 Task: React to  the posts on  page NVIDIA
Action: Mouse moved to (673, 112)
Screenshot: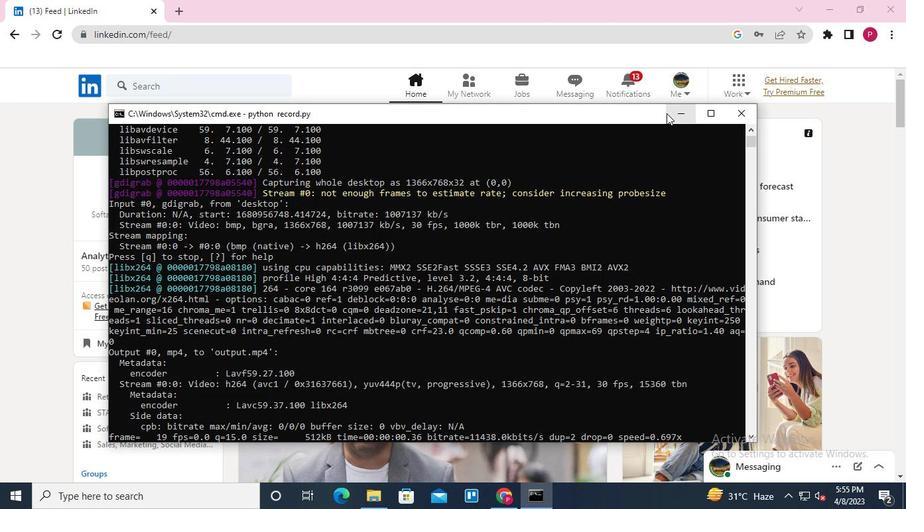 
Action: Mouse pressed left at (673, 112)
Screenshot: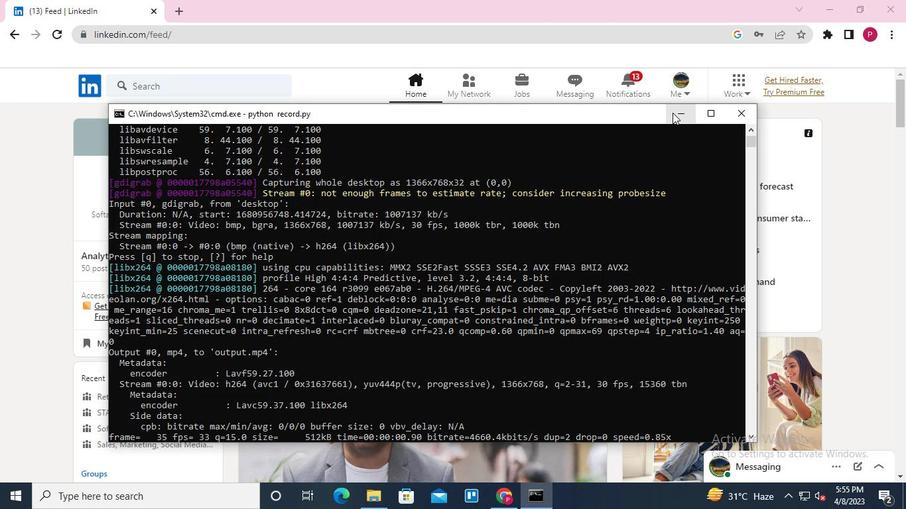 
Action: Mouse moved to (137, 86)
Screenshot: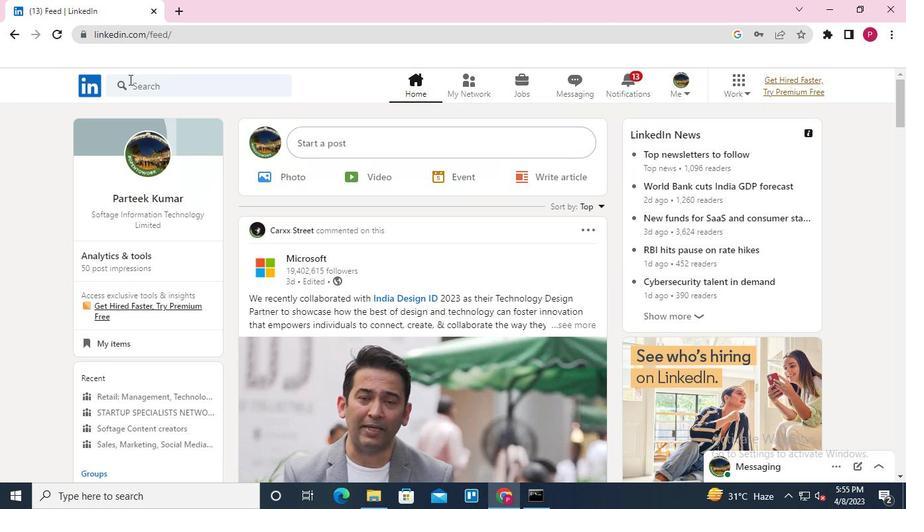 
Action: Mouse pressed left at (137, 86)
Screenshot: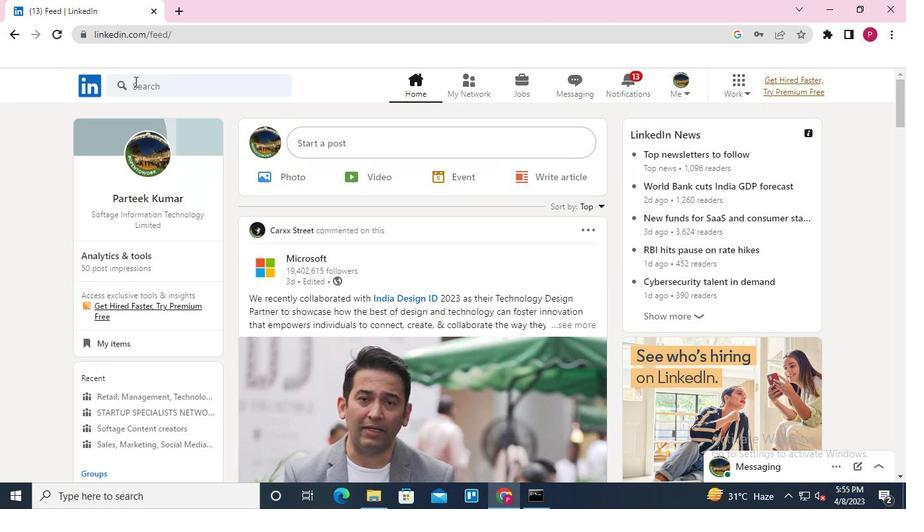 
Action: Mouse moved to (137, 87)
Screenshot: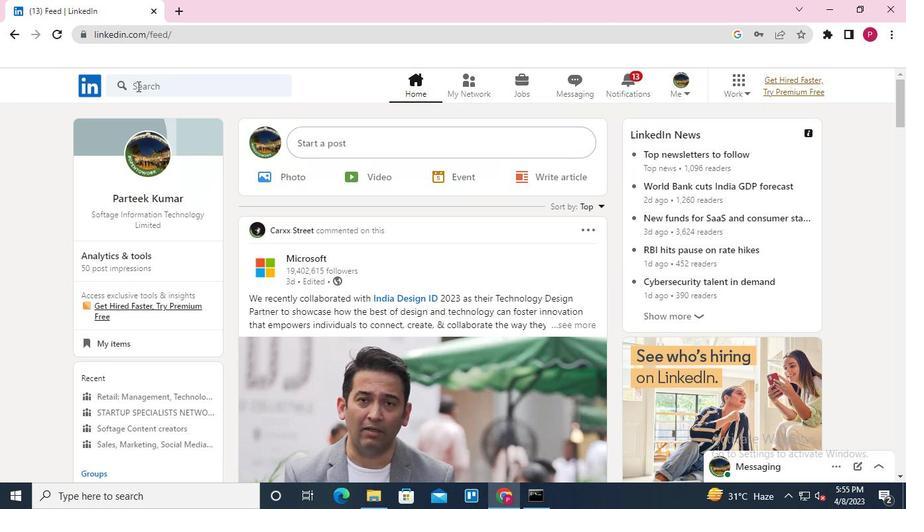 
Action: Keyboard Key.shift
Screenshot: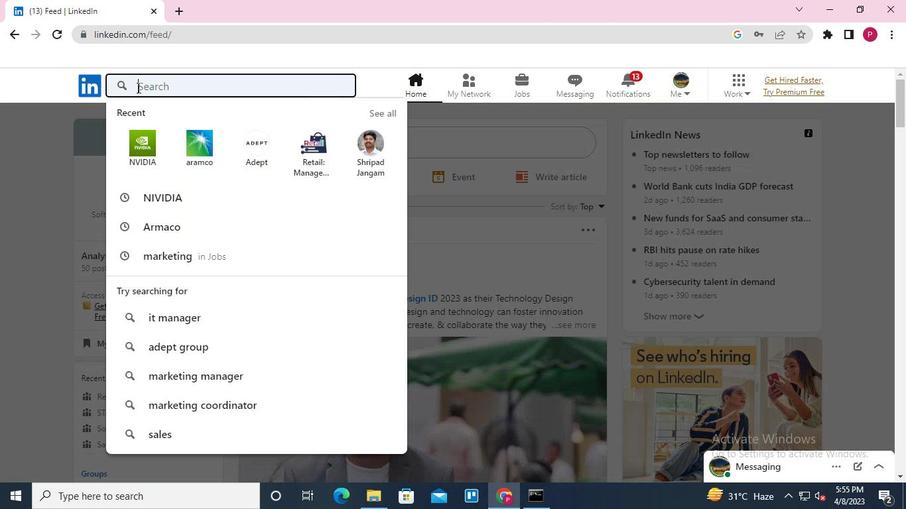 
Action: Keyboard N
Screenshot: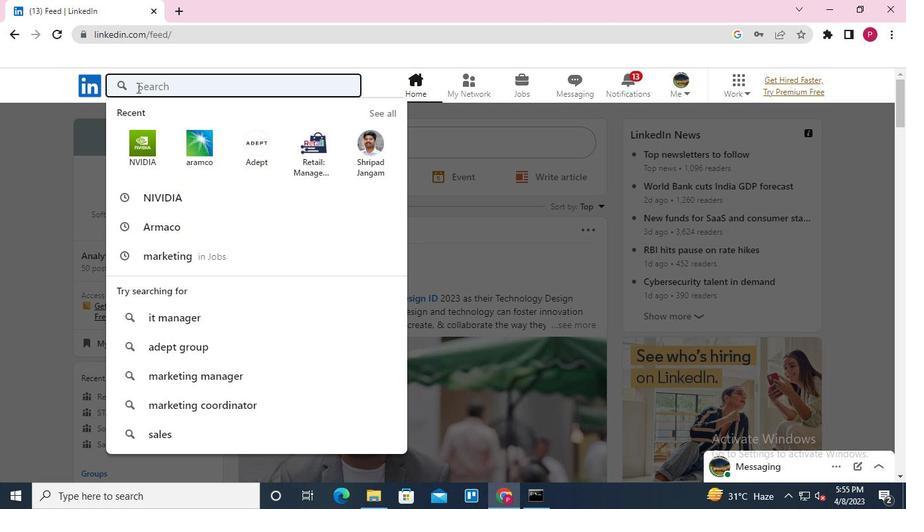 
Action: Keyboard V
Screenshot: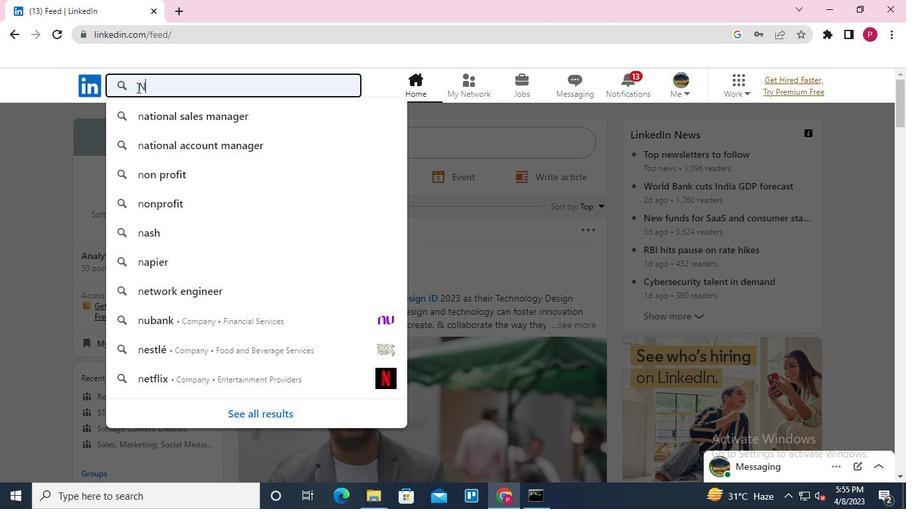 
Action: Keyboard I
Screenshot: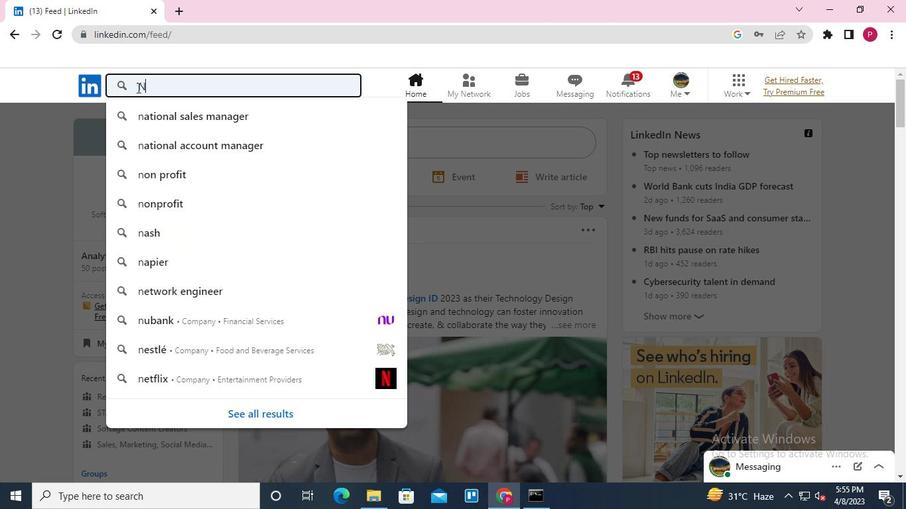 
Action: Keyboard D
Screenshot: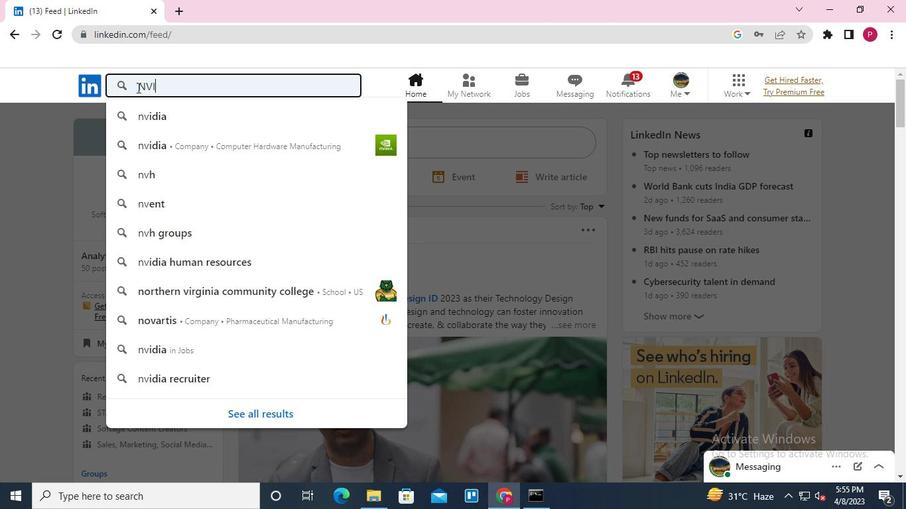 
Action: Keyboard I
Screenshot: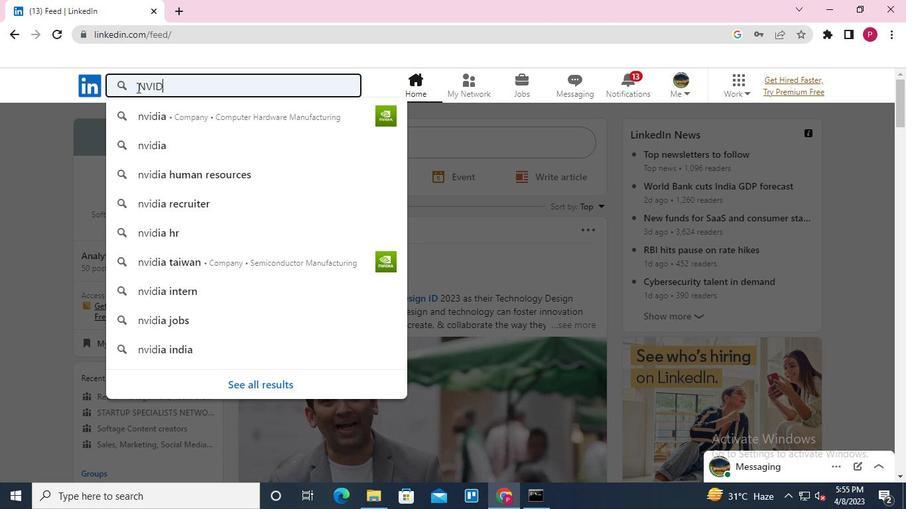 
Action: Keyboard A
Screenshot: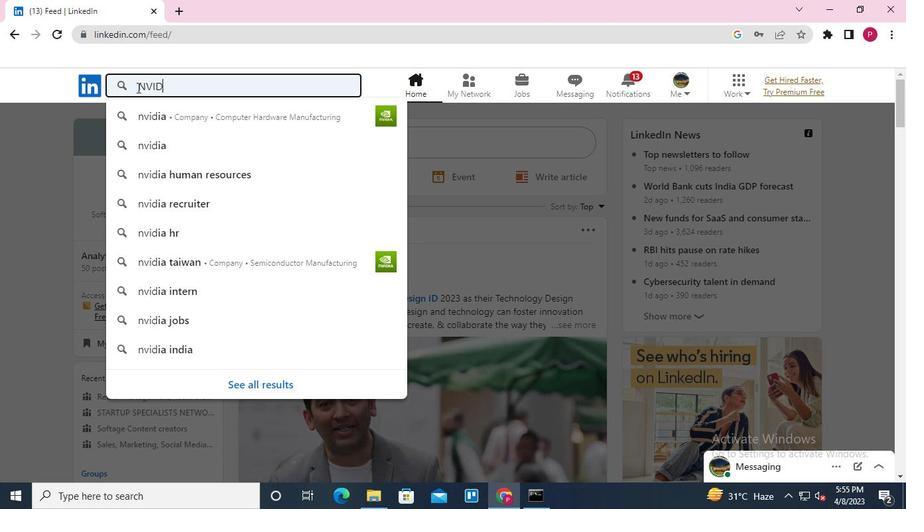 
Action: Keyboard Key.enter
Screenshot: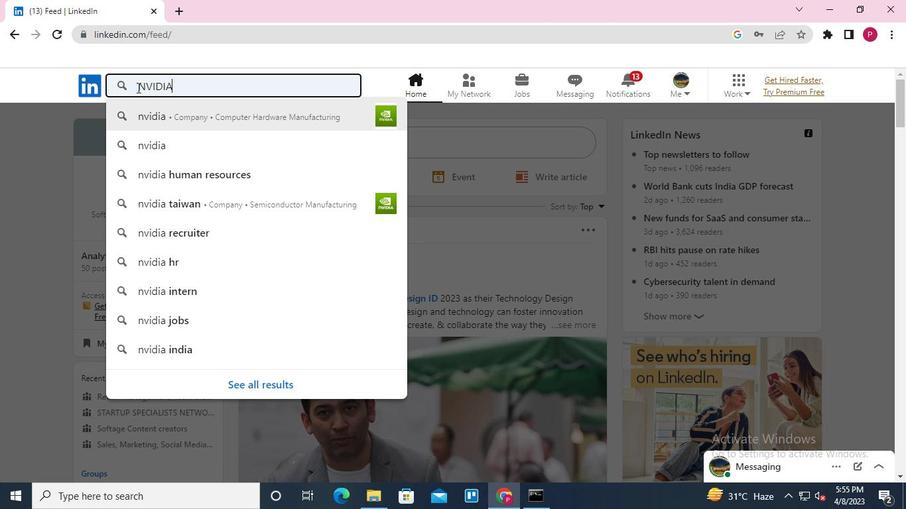 
Action: Mouse moved to (177, 182)
Screenshot: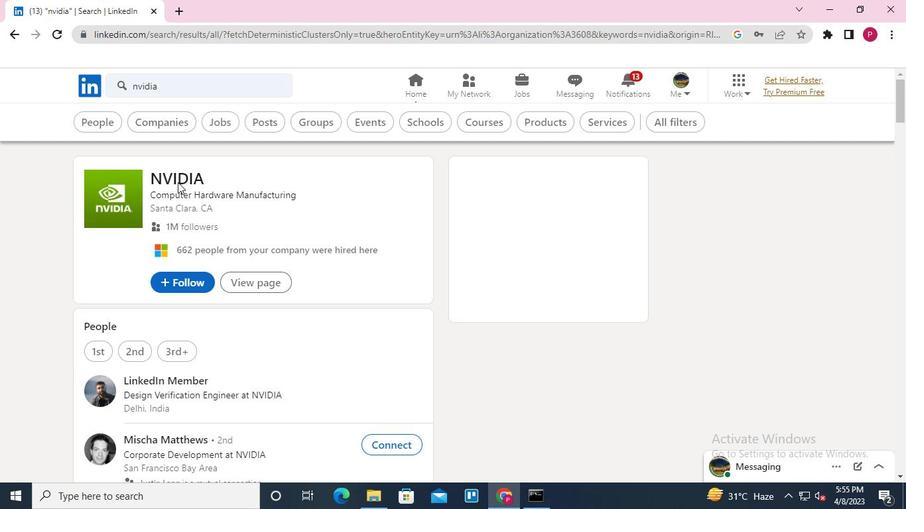
Action: Mouse pressed left at (177, 182)
Screenshot: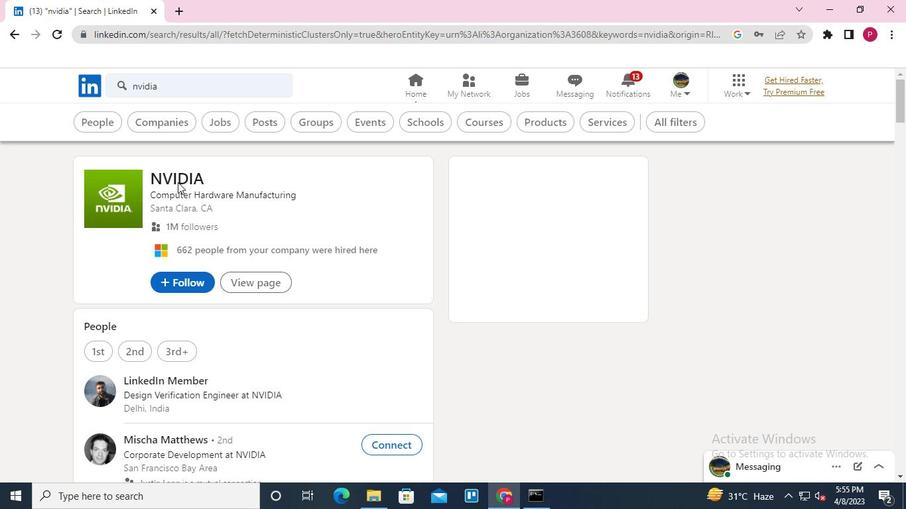 
Action: Mouse moved to (193, 169)
Screenshot: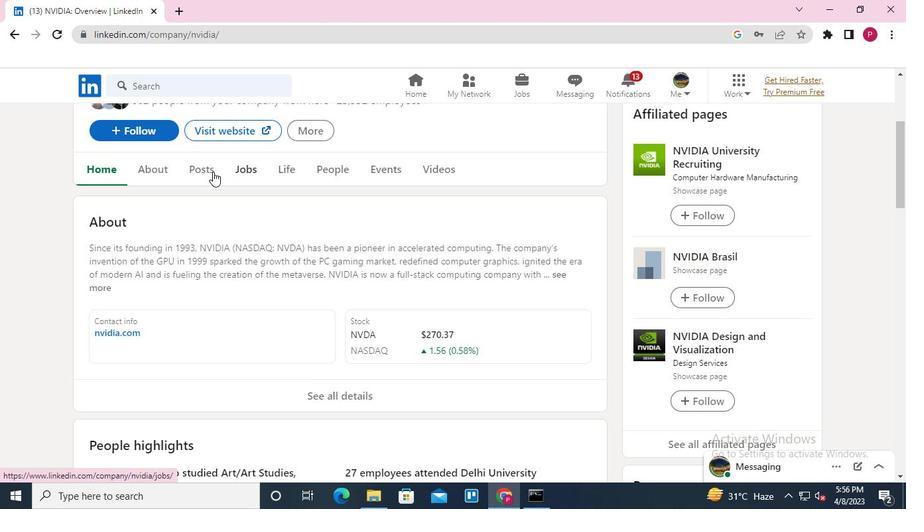 
Action: Mouse pressed left at (193, 169)
Screenshot: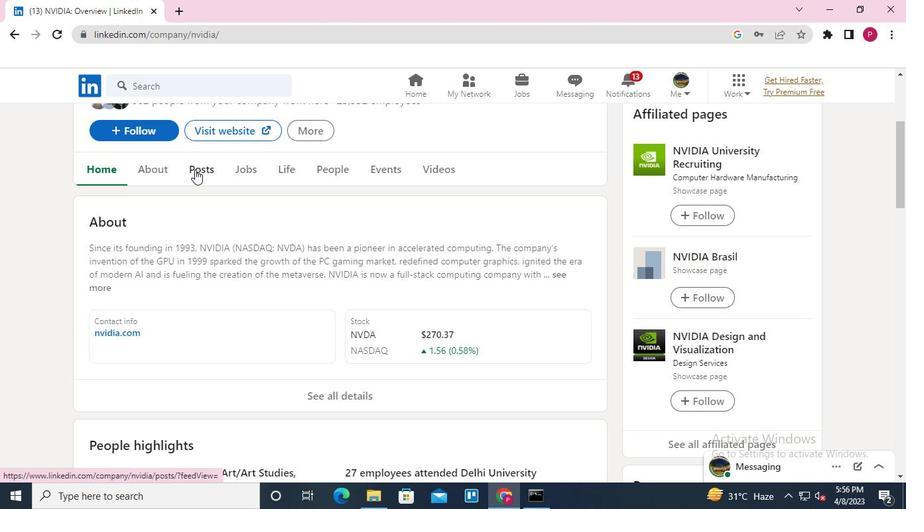 
Action: Mouse moved to (239, 347)
Screenshot: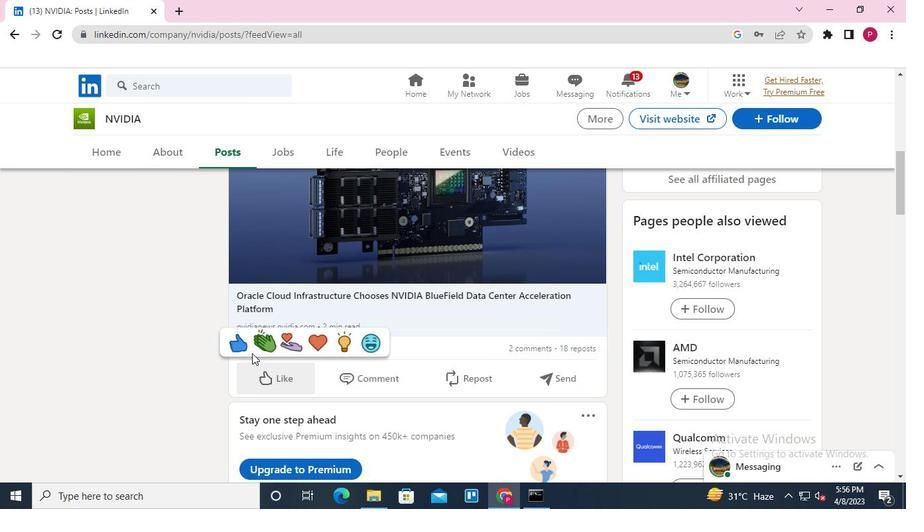 
Action: Mouse pressed left at (239, 347)
Screenshot: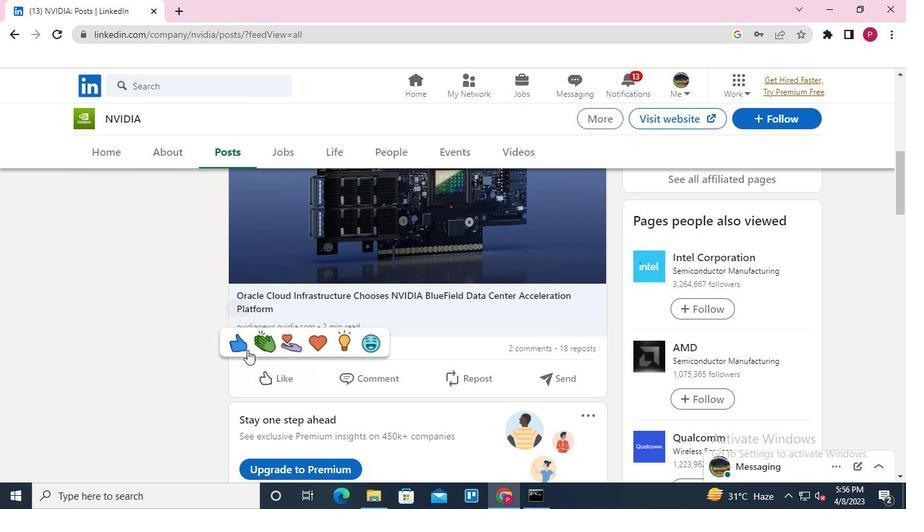 
Action: Mouse moved to (263, 439)
Screenshot: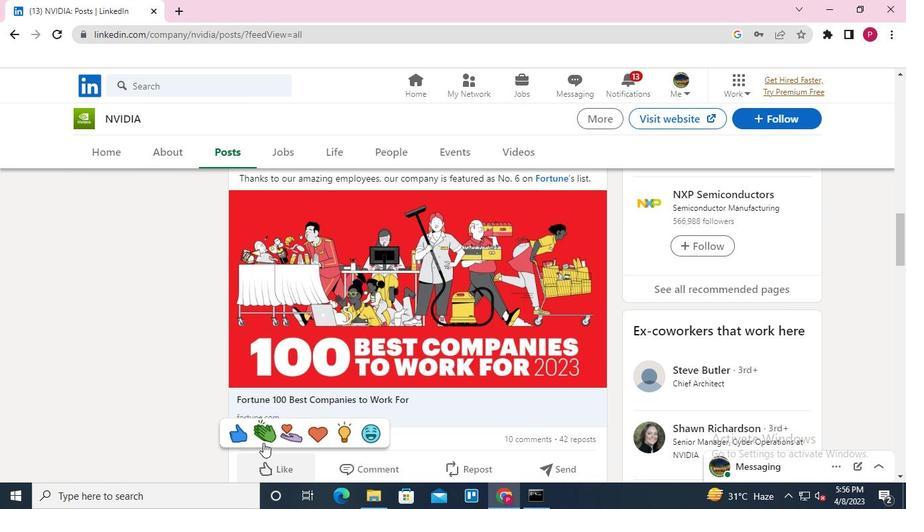 
Action: Mouse pressed left at (263, 439)
Screenshot: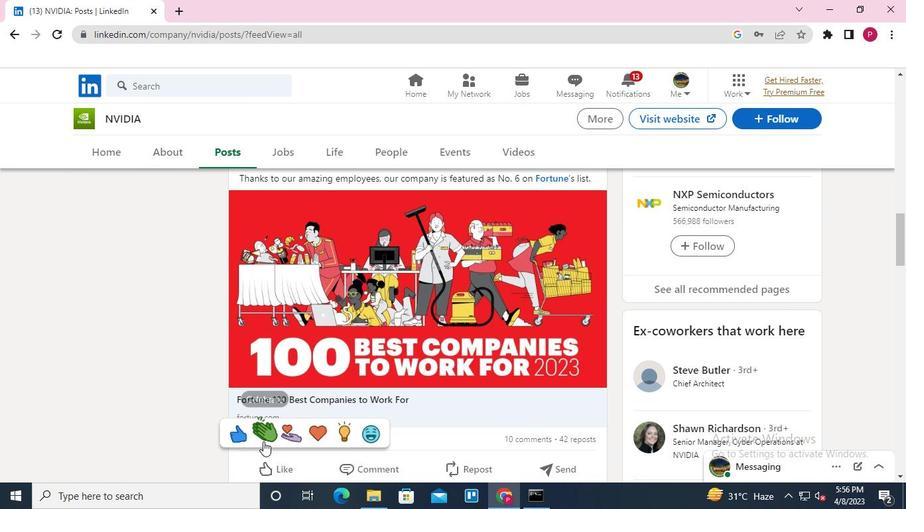 
Action: Mouse moved to (238, 325)
Screenshot: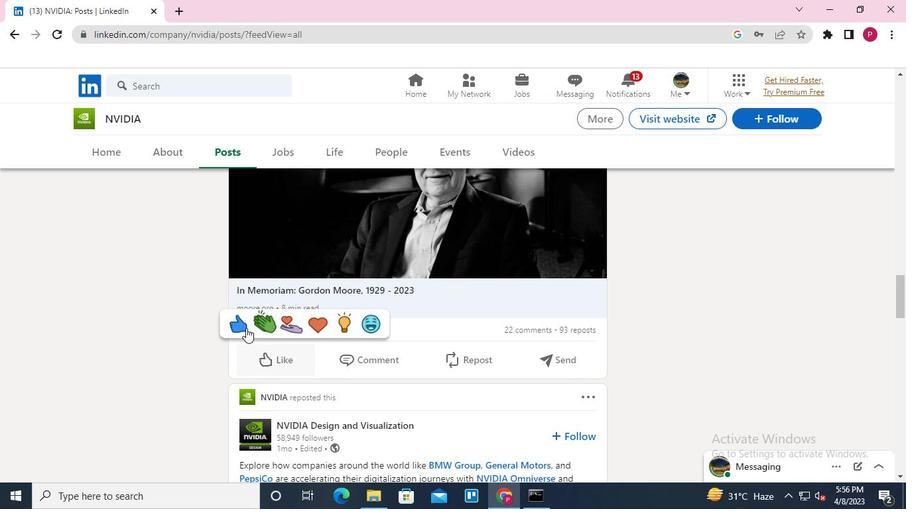 
Action: Mouse pressed left at (238, 325)
Screenshot: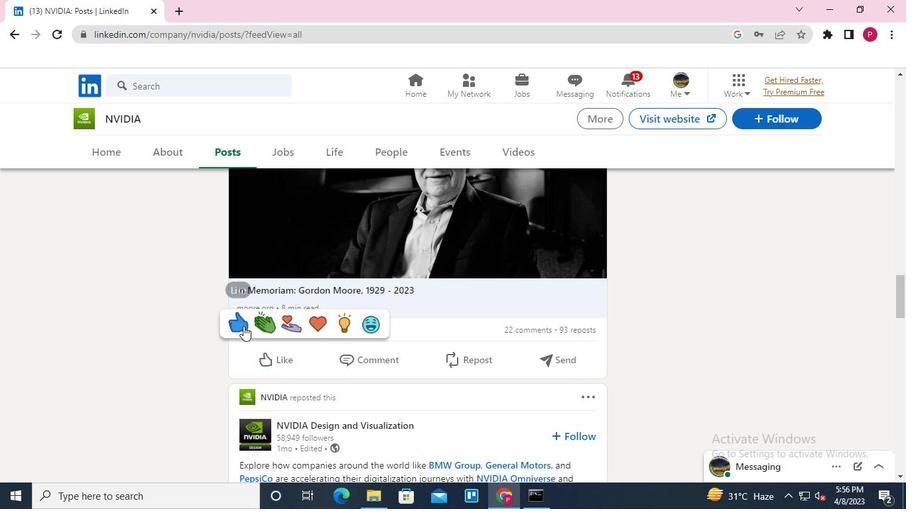 
Action: Mouse moved to (396, 376)
Screenshot: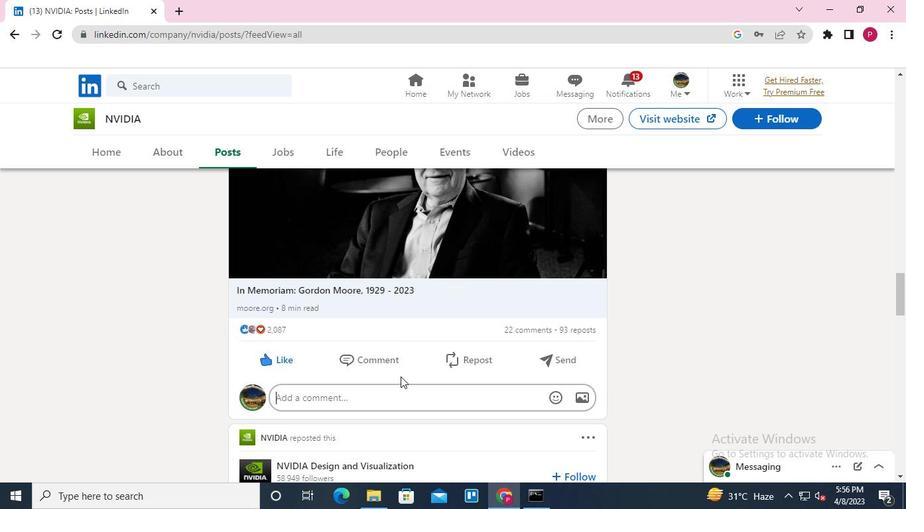 
Action: Keyboard Key.alt_l
Screenshot: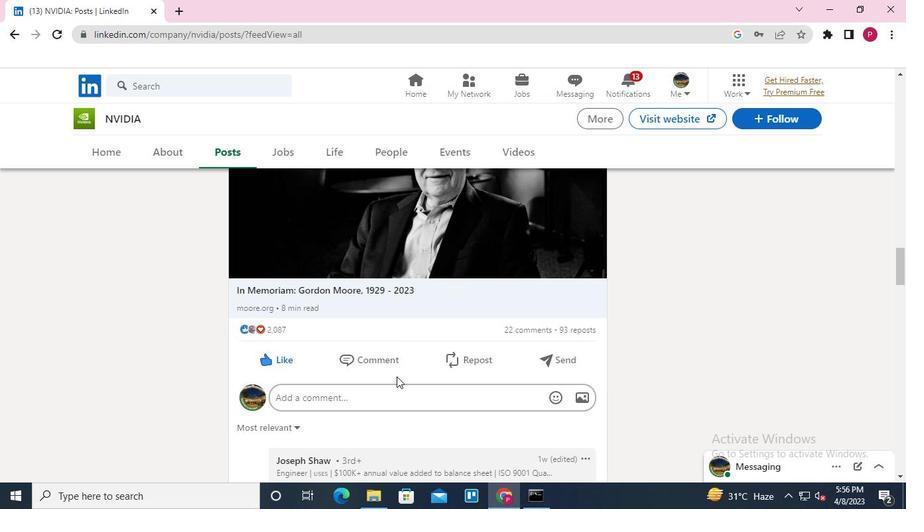 
Action: Keyboard Key.tab
Screenshot: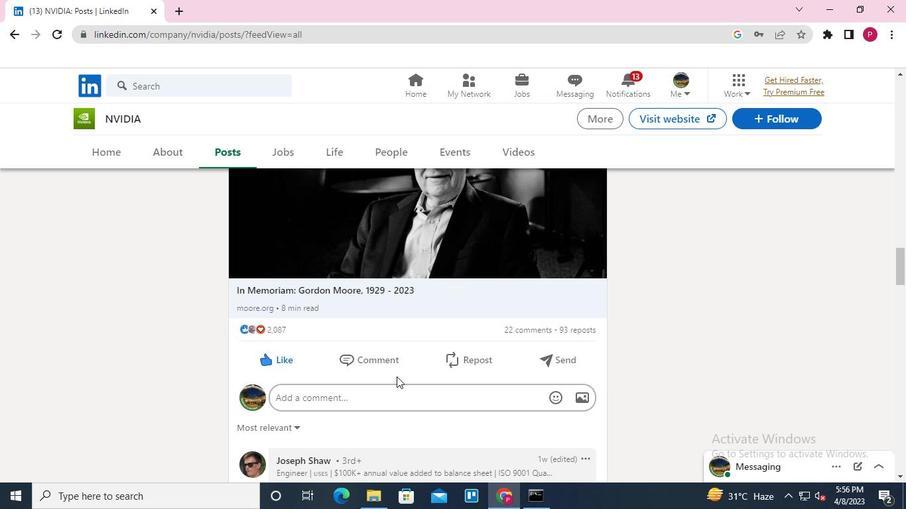 
Action: Mouse moved to (742, 116)
Screenshot: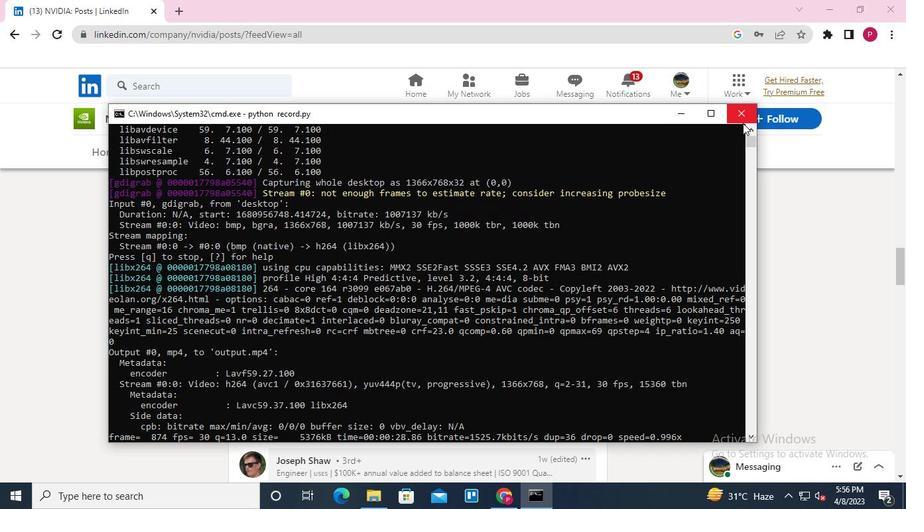 
Action: Mouse pressed left at (742, 116)
Screenshot: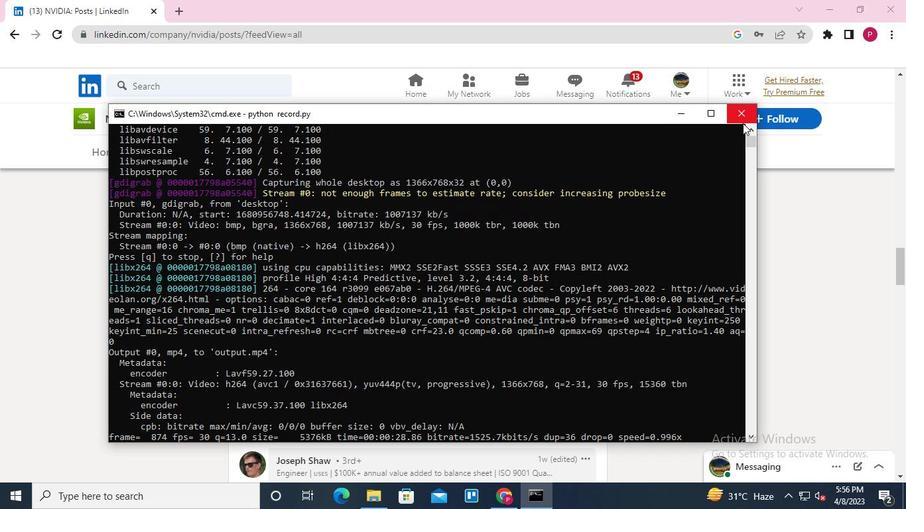 
